 Task: Assign prateek.ku2001@gmail.com as Assignee of Issue Issue0000000008 in Backlog  in Scrum Project Project0000000002 in Jira. Assign nikrathi889@gmail.com as Assignee of Issue Issue0000000009 in Backlog  in Scrum Project Project0000000002 in Jira. Assign nikrathi889@gmail.com as Assignee of Issue Issue0000000010 in Backlog  in Scrum Project Project0000000002 in Jira. Create a Sprint called Sprint0000000001 in Scrum Project Project0000000001 in Jira. Create a Sprint called Sprint0000000002 in Scrum Project Project0000000001 in Jira
Action: Mouse moved to (316, 359)
Screenshot: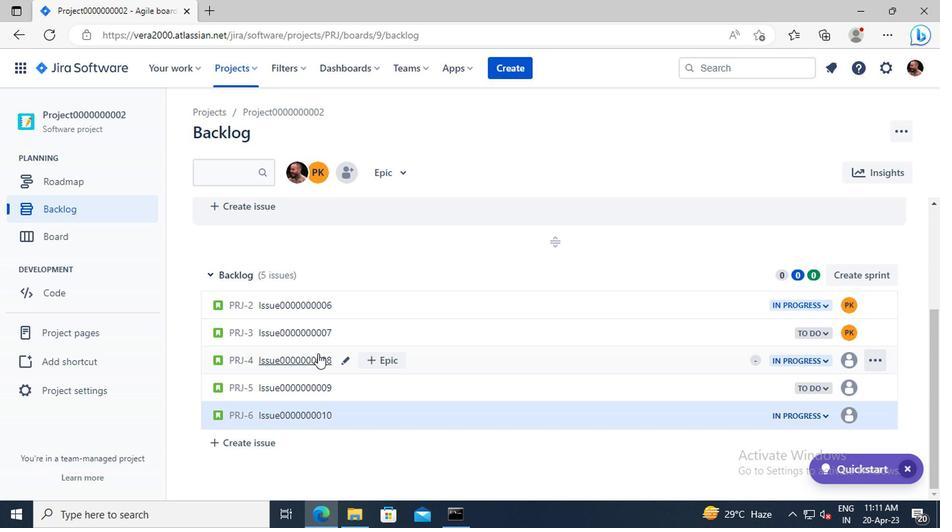 
Action: Mouse pressed left at (316, 359)
Screenshot: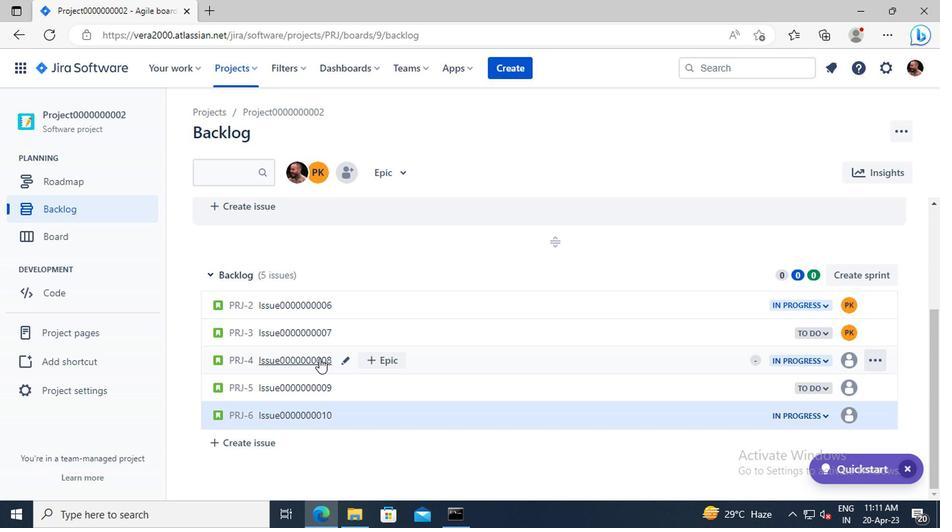 
Action: Mouse moved to (798, 355)
Screenshot: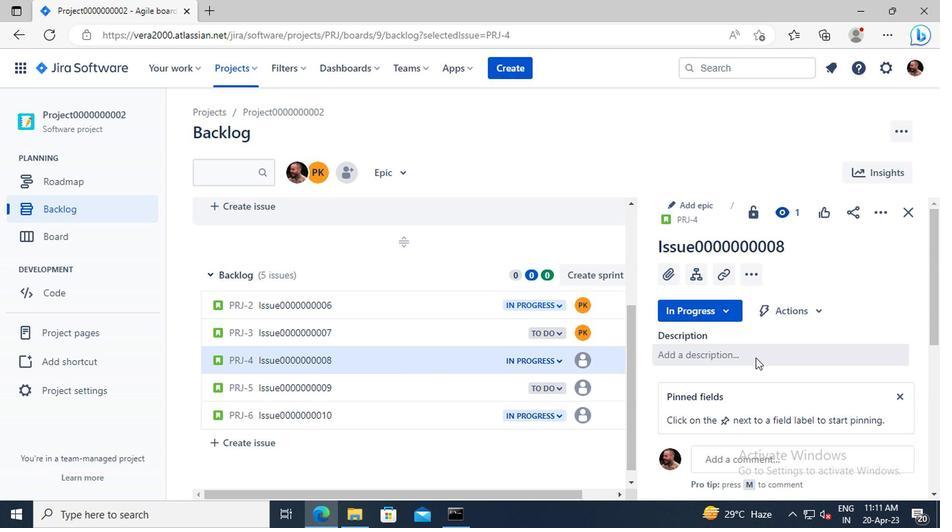 
Action: Mouse scrolled (798, 355) with delta (0, 0)
Screenshot: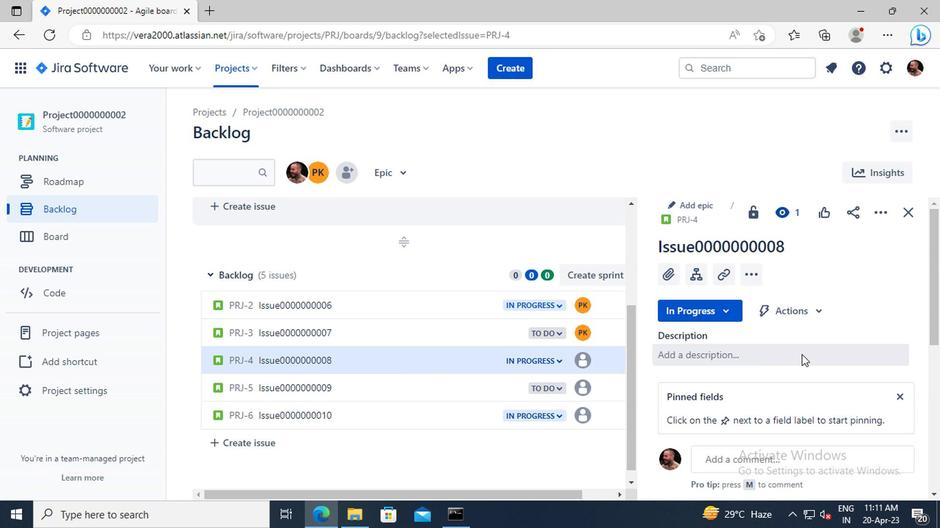 
Action: Mouse scrolled (798, 355) with delta (0, 0)
Screenshot: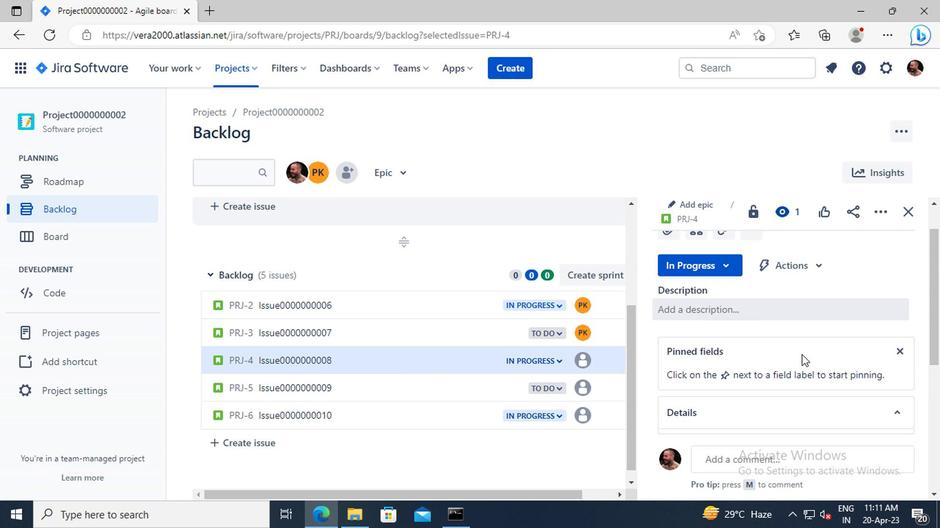 
Action: Mouse scrolled (798, 355) with delta (0, 0)
Screenshot: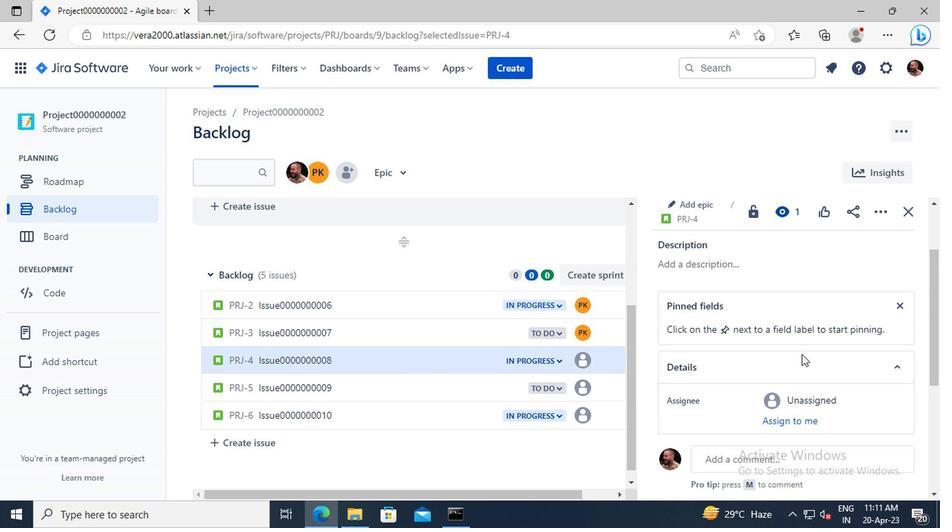
Action: Mouse moved to (806, 355)
Screenshot: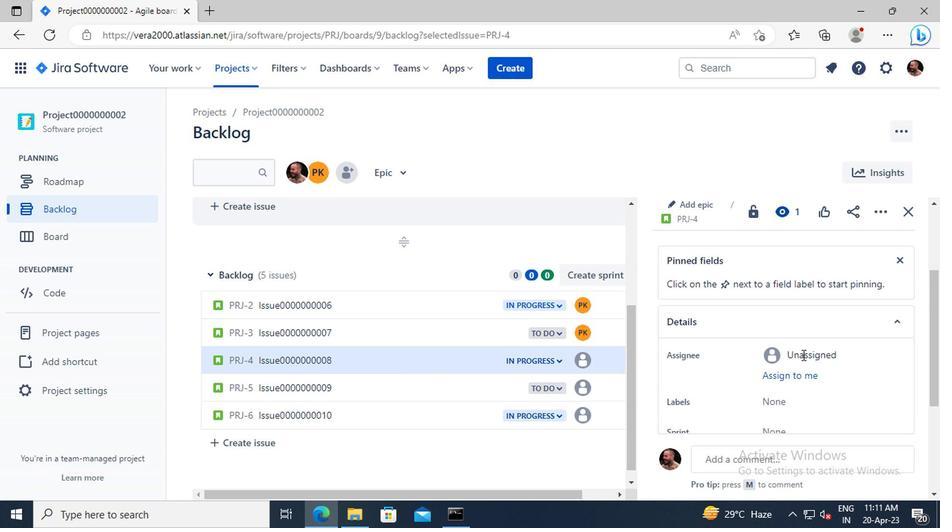 
Action: Mouse pressed left at (806, 355)
Screenshot: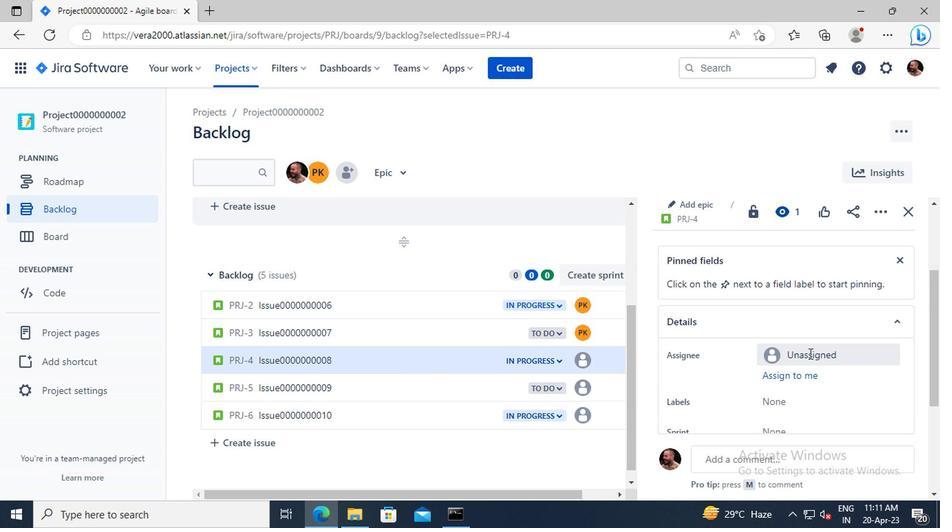 
Action: Mouse moved to (741, 316)
Screenshot: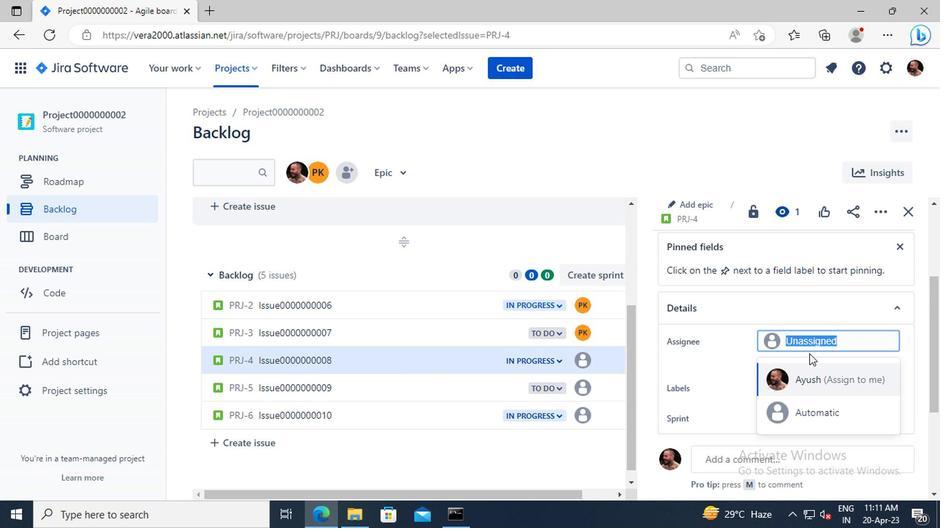 
Action: Key pressed parteek
Screenshot: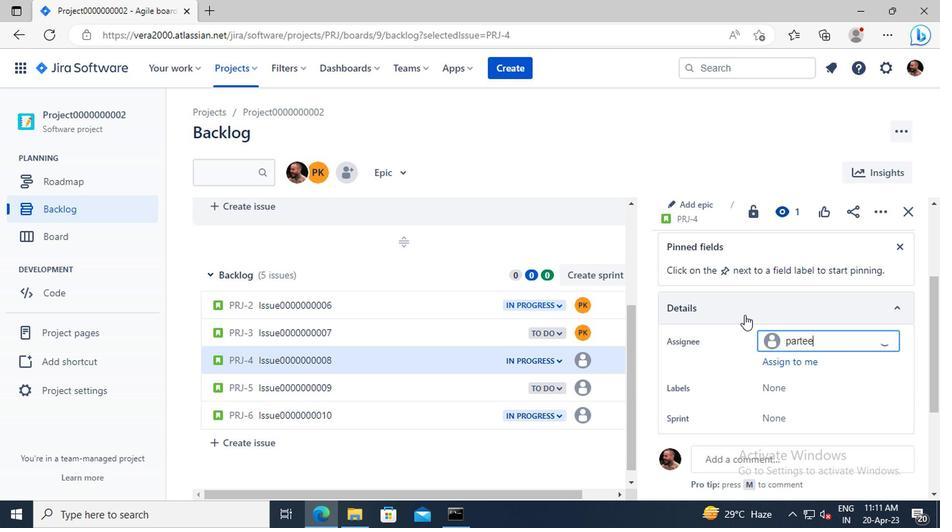 
Action: Mouse moved to (817, 379)
Screenshot: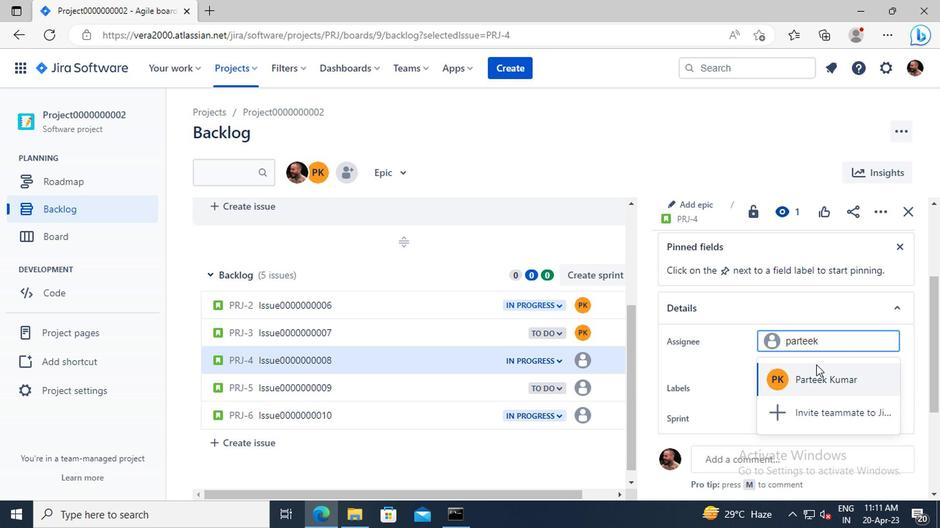
Action: Mouse pressed left at (817, 379)
Screenshot: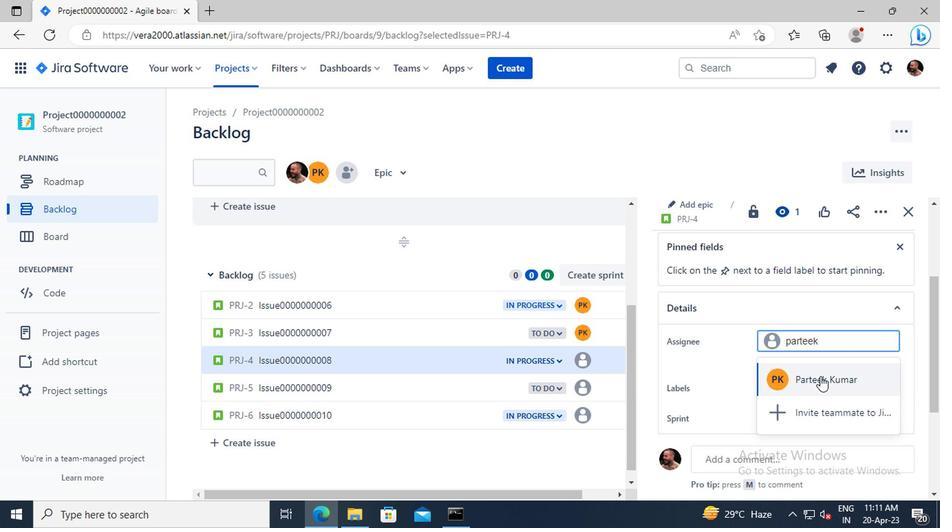 
Action: Mouse moved to (306, 389)
Screenshot: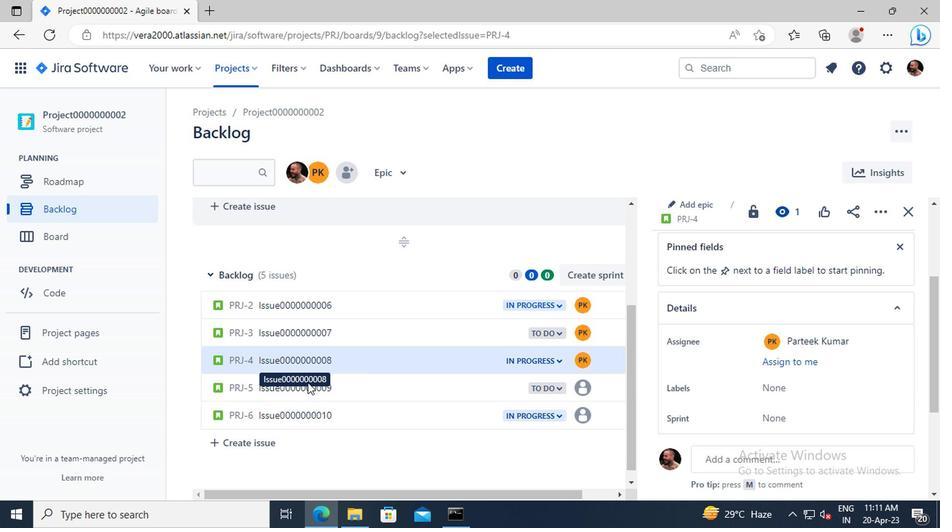 
Action: Mouse pressed left at (306, 389)
Screenshot: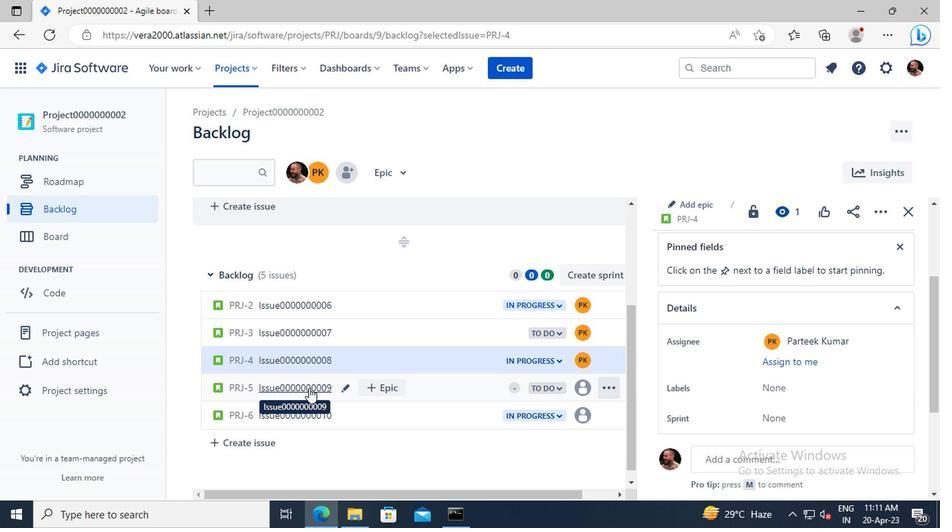 
Action: Mouse moved to (793, 331)
Screenshot: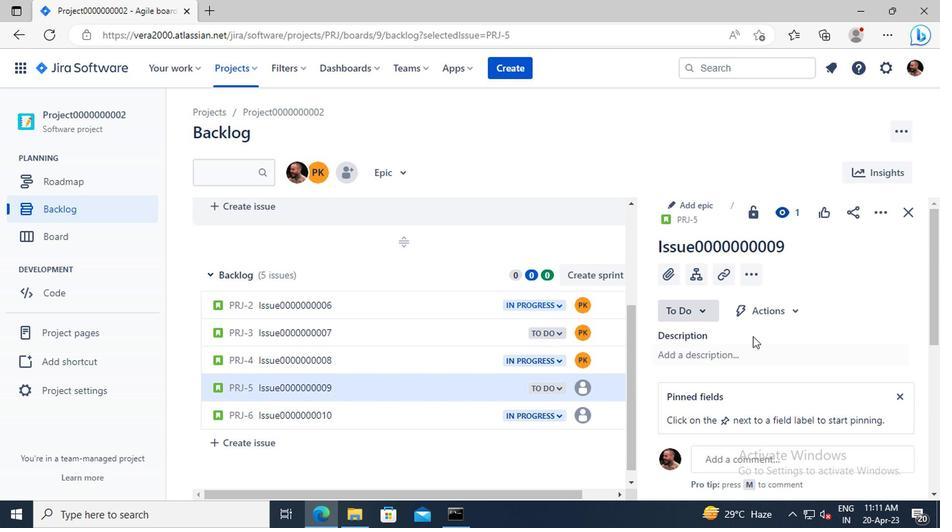 
Action: Mouse scrolled (793, 330) with delta (0, 0)
Screenshot: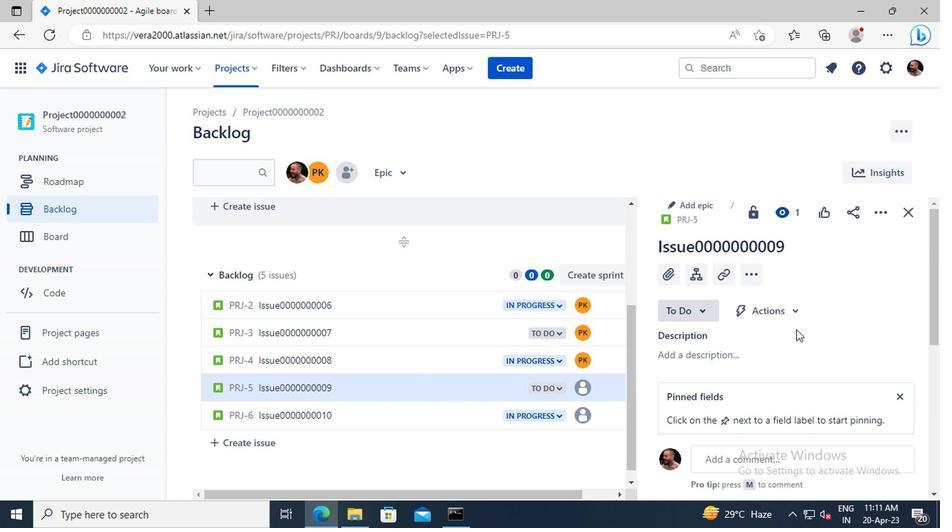
Action: Mouse scrolled (793, 330) with delta (0, 0)
Screenshot: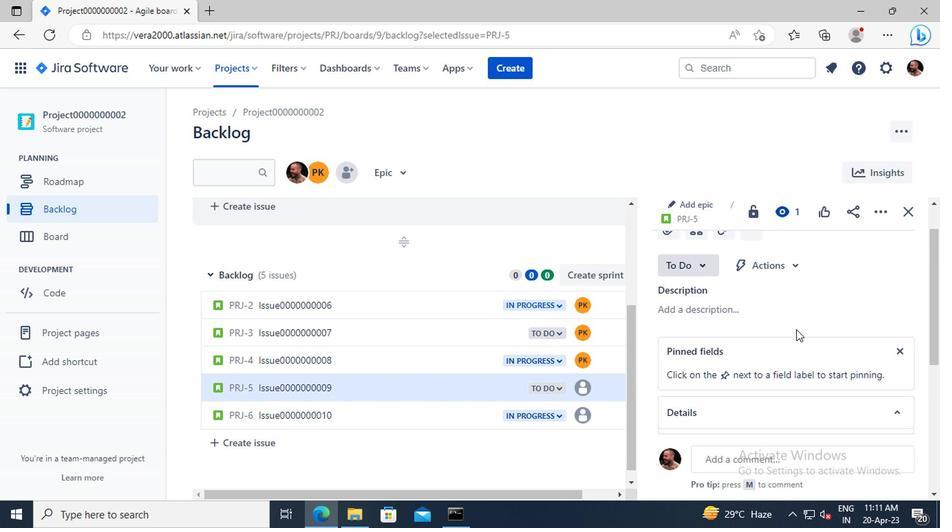 
Action: Mouse scrolled (793, 330) with delta (0, 0)
Screenshot: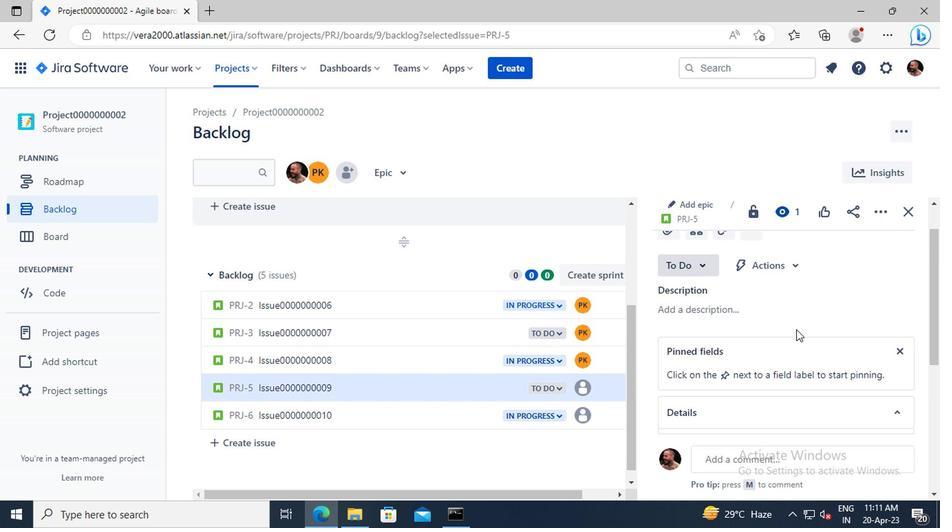 
Action: Mouse scrolled (793, 330) with delta (0, 0)
Screenshot: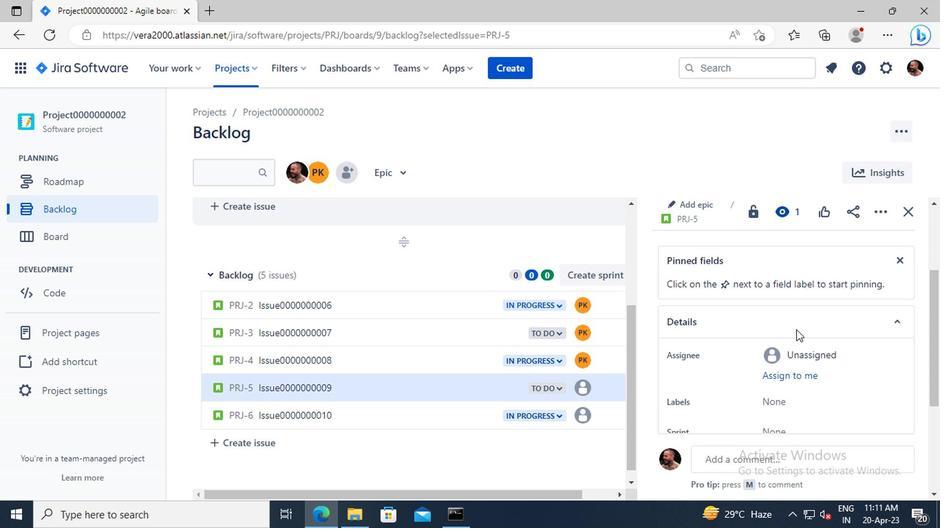 
Action: Mouse moved to (798, 309)
Screenshot: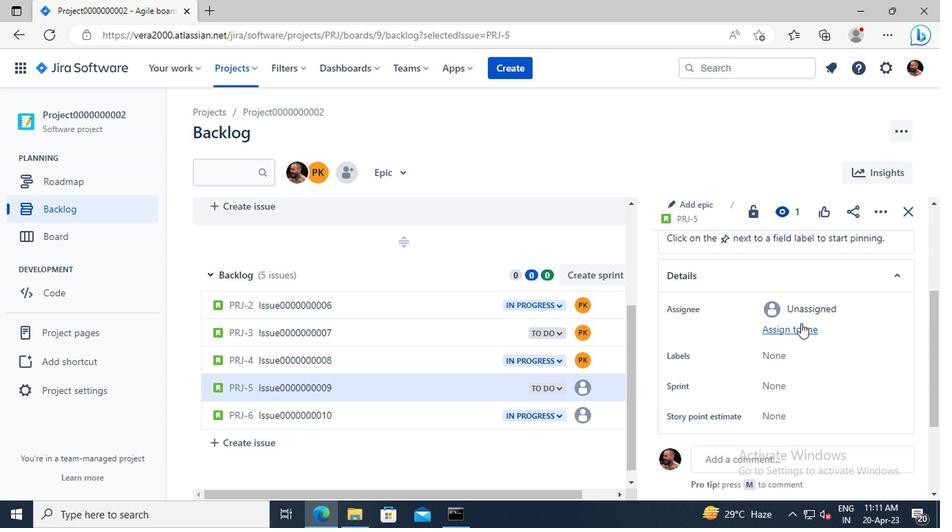 
Action: Mouse pressed left at (798, 309)
Screenshot: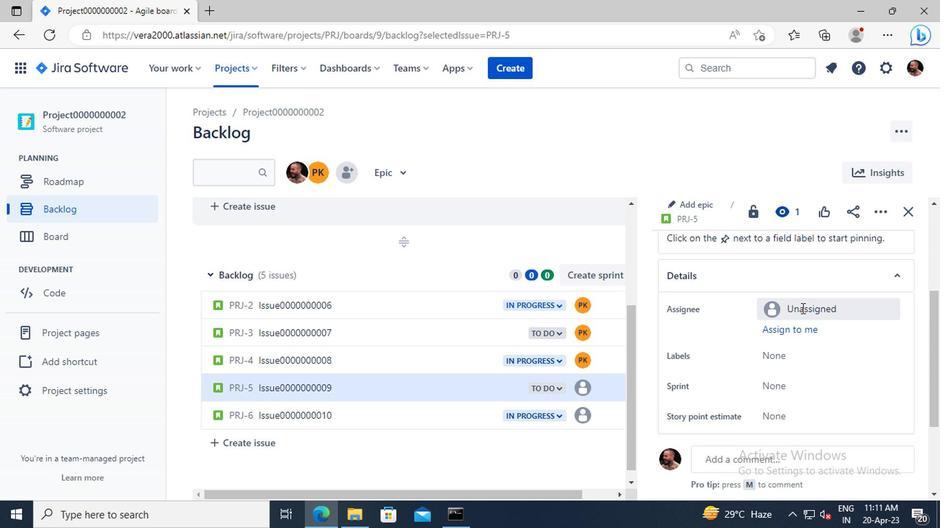 
Action: Key pressed nikhil
Screenshot: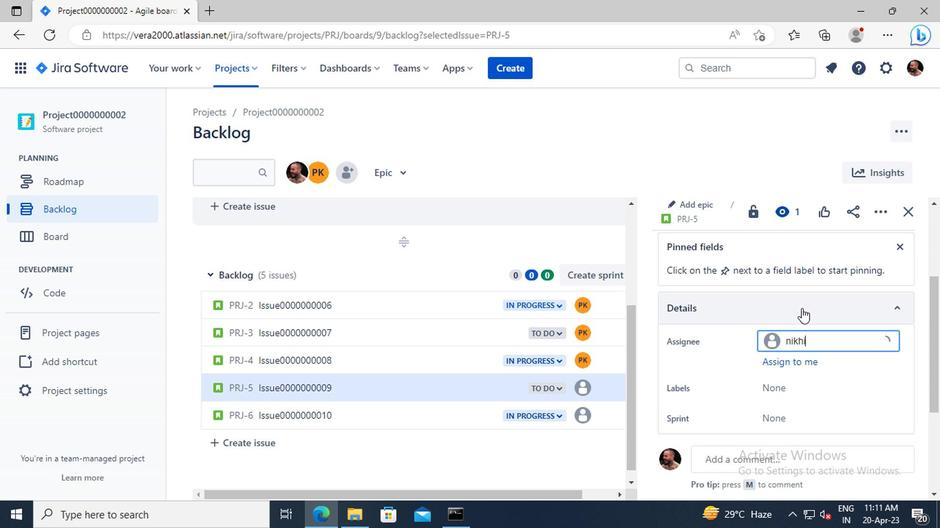
Action: Mouse moved to (797, 377)
Screenshot: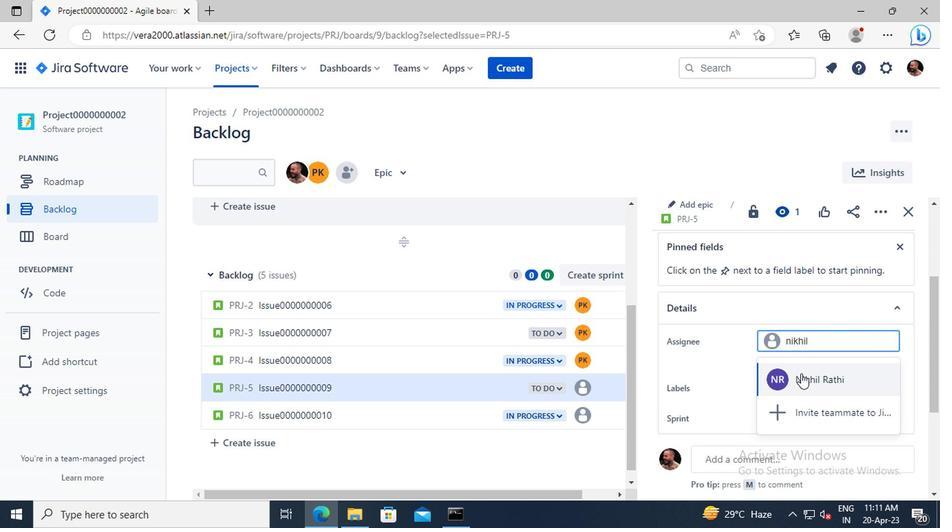 
Action: Mouse pressed left at (797, 377)
Screenshot: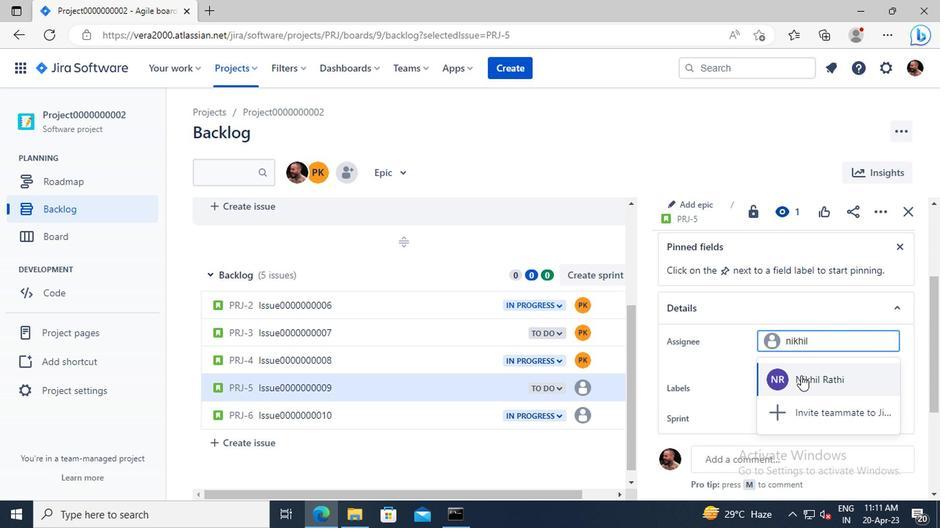 
Action: Mouse moved to (317, 416)
Screenshot: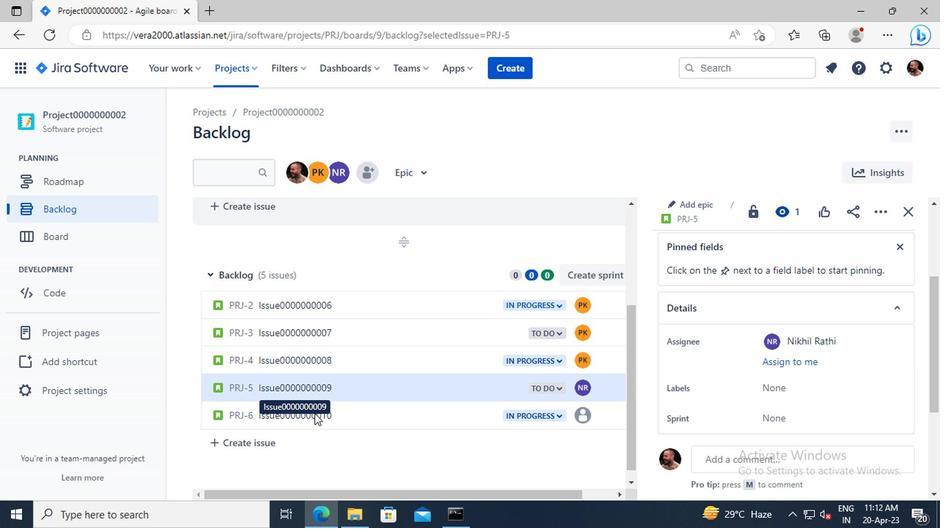 
Action: Mouse pressed left at (317, 416)
Screenshot: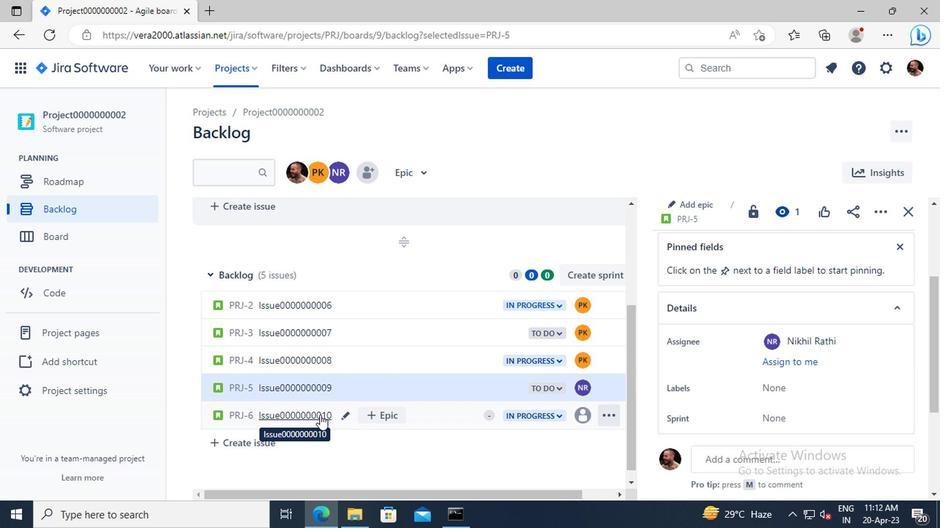 
Action: Mouse moved to (792, 334)
Screenshot: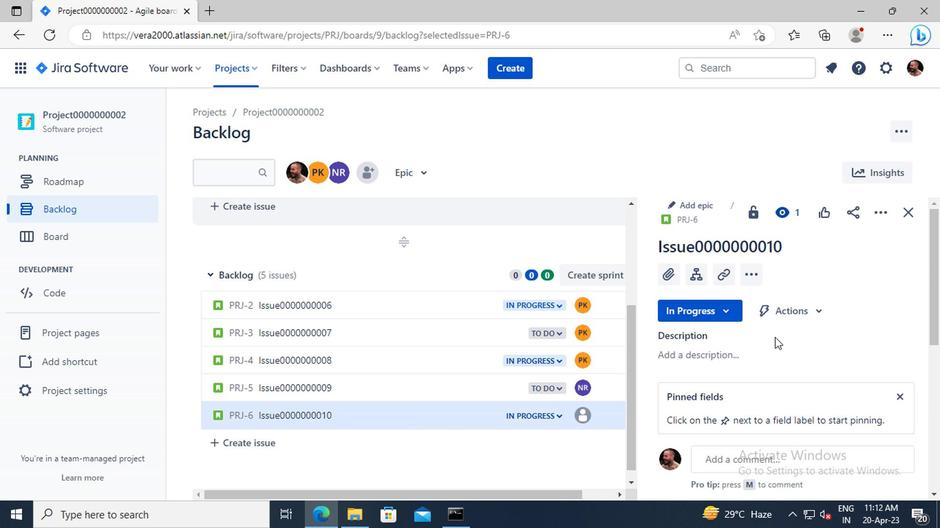 
Action: Mouse scrolled (792, 333) with delta (0, 0)
Screenshot: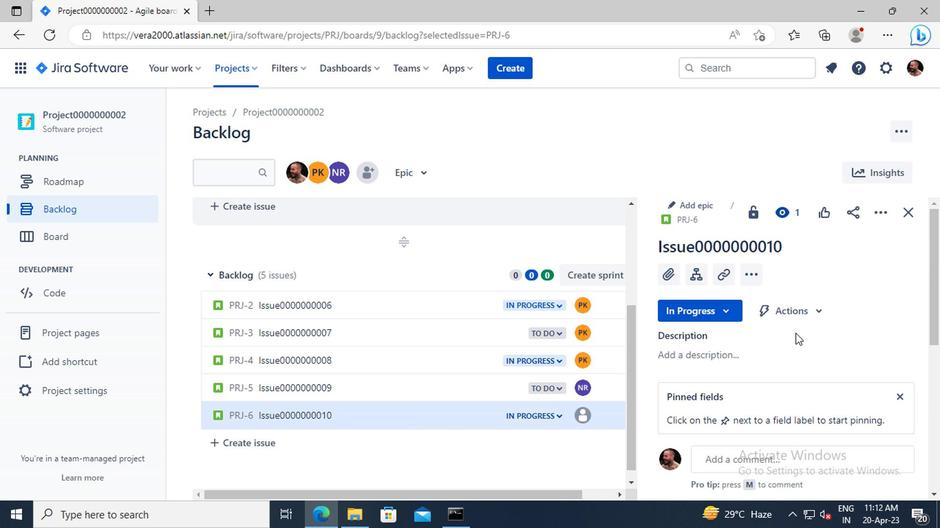 
Action: Mouse scrolled (792, 333) with delta (0, 0)
Screenshot: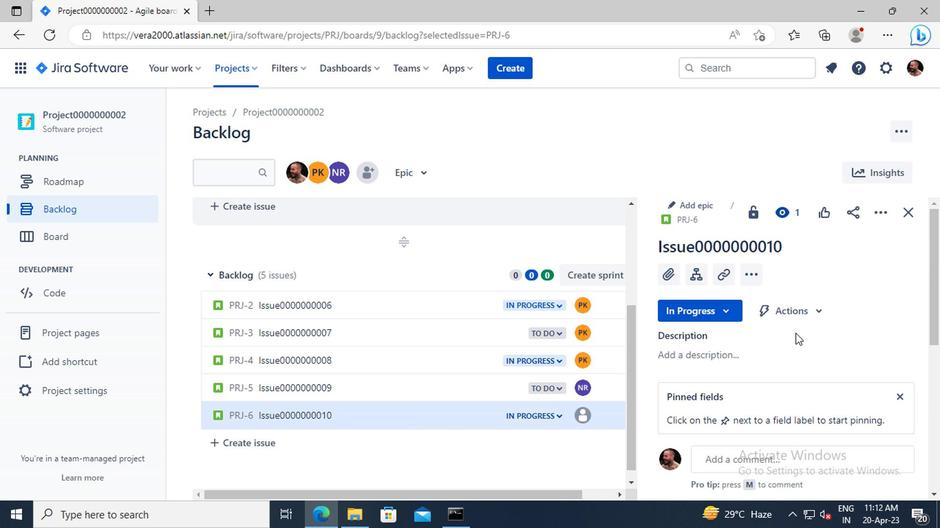 
Action: Mouse moved to (793, 339)
Screenshot: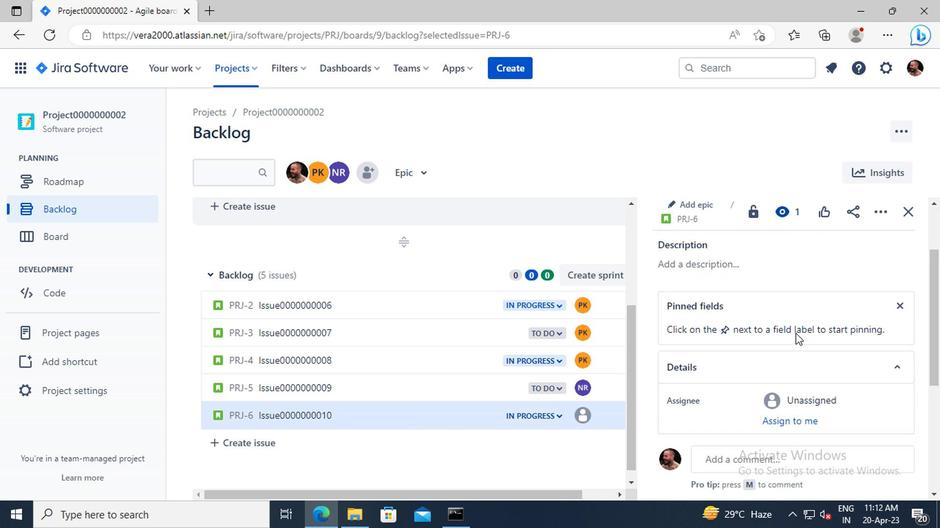 
Action: Mouse scrolled (793, 338) with delta (0, 0)
Screenshot: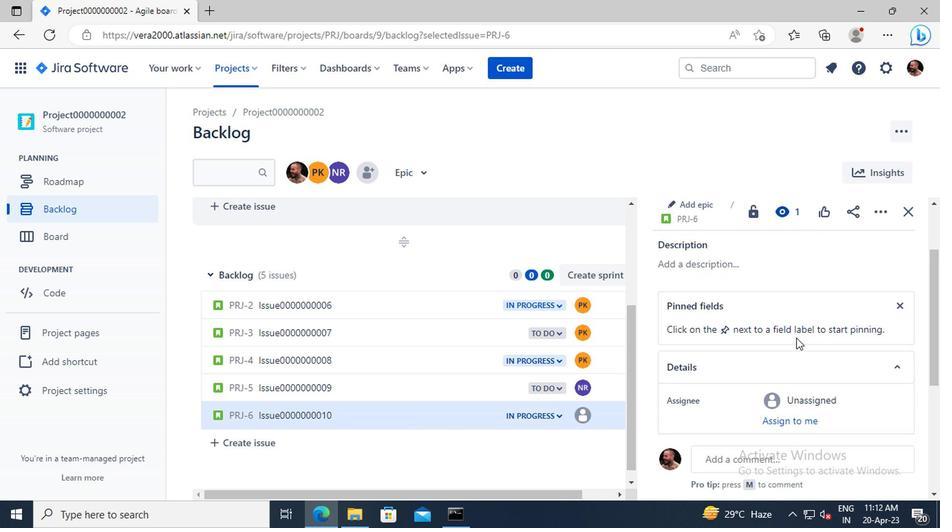 
Action: Mouse moved to (801, 351)
Screenshot: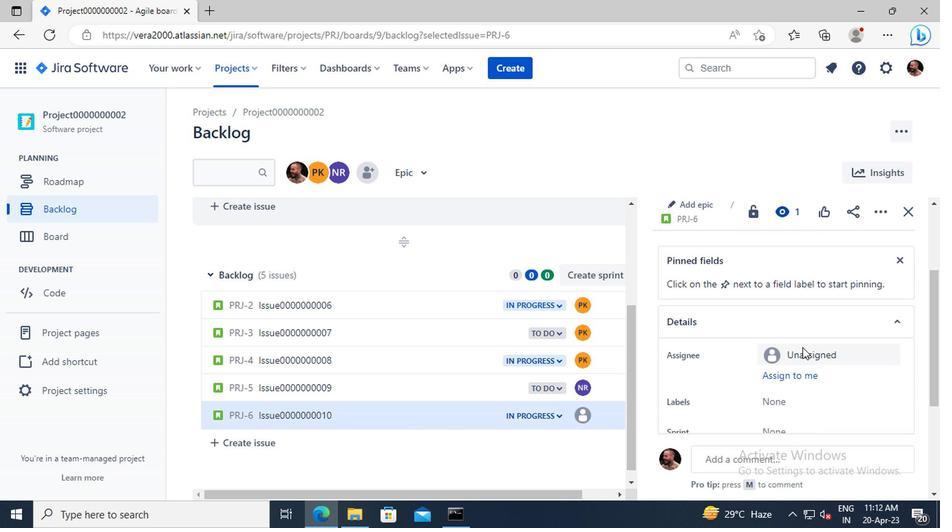 
Action: Mouse pressed left at (801, 351)
Screenshot: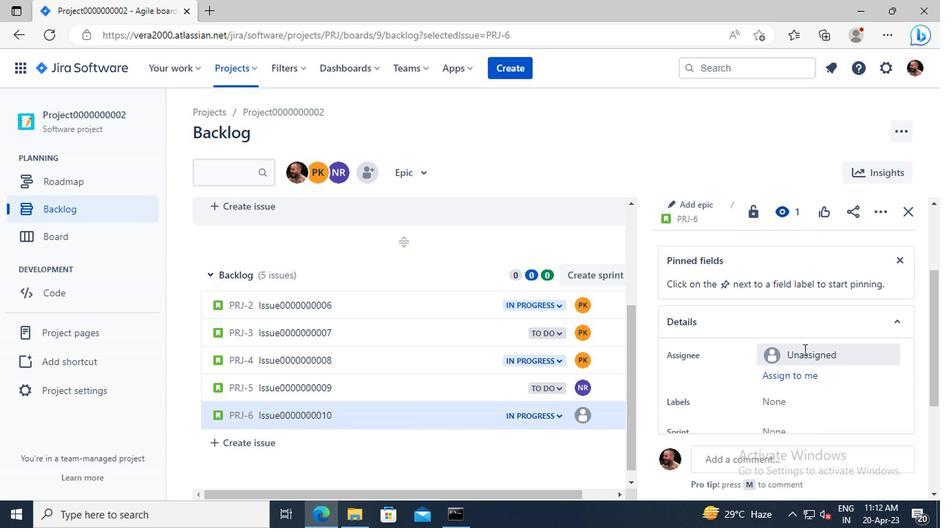 
Action: Key pressed nikhil
Screenshot: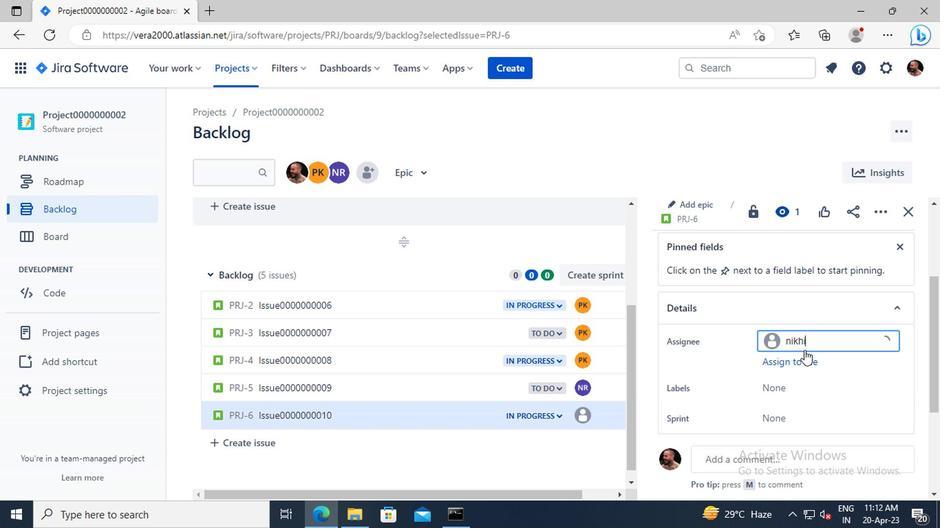 
Action: Mouse moved to (807, 376)
Screenshot: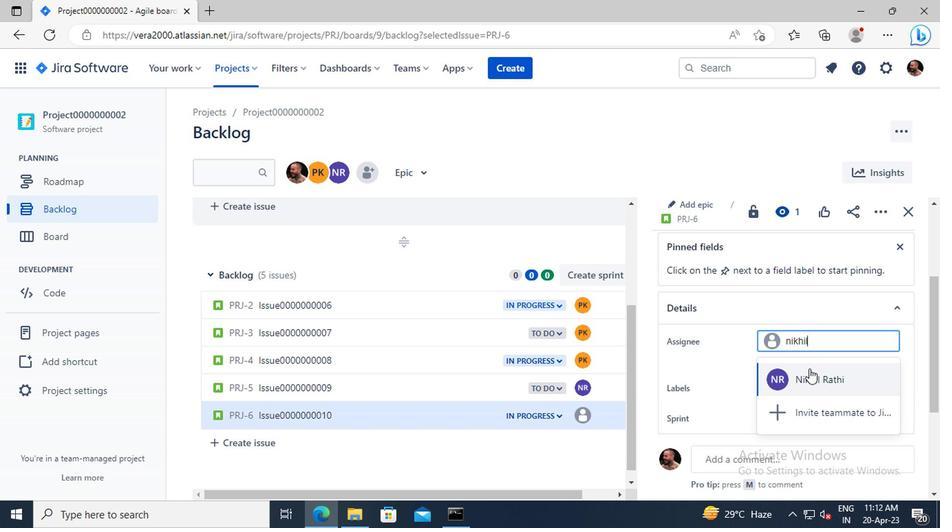 
Action: Mouse pressed left at (807, 376)
Screenshot: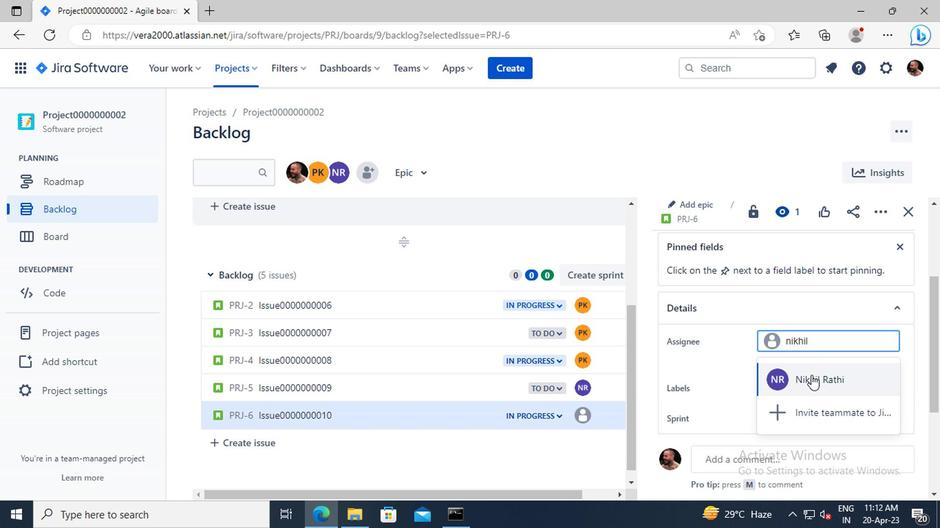 
Action: Mouse moved to (247, 66)
Screenshot: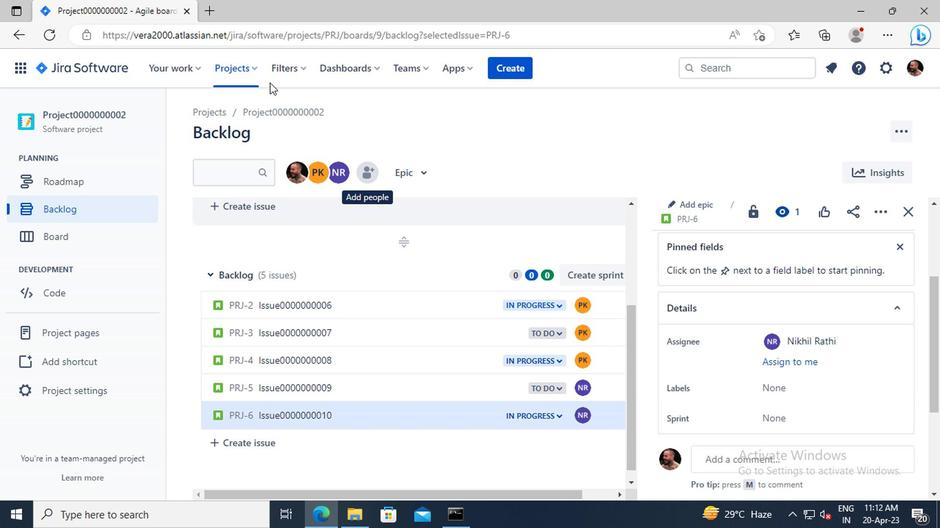 
Action: Mouse pressed left at (247, 66)
Screenshot: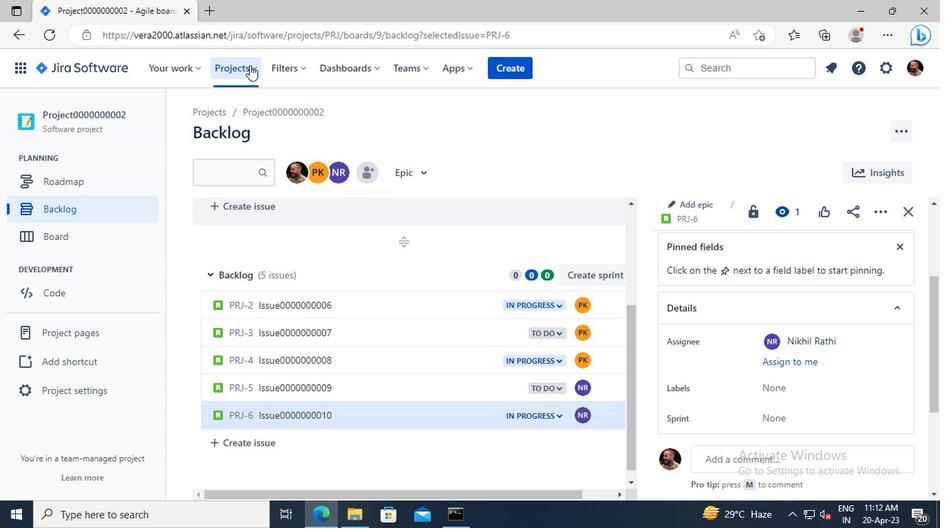 
Action: Mouse moved to (286, 164)
Screenshot: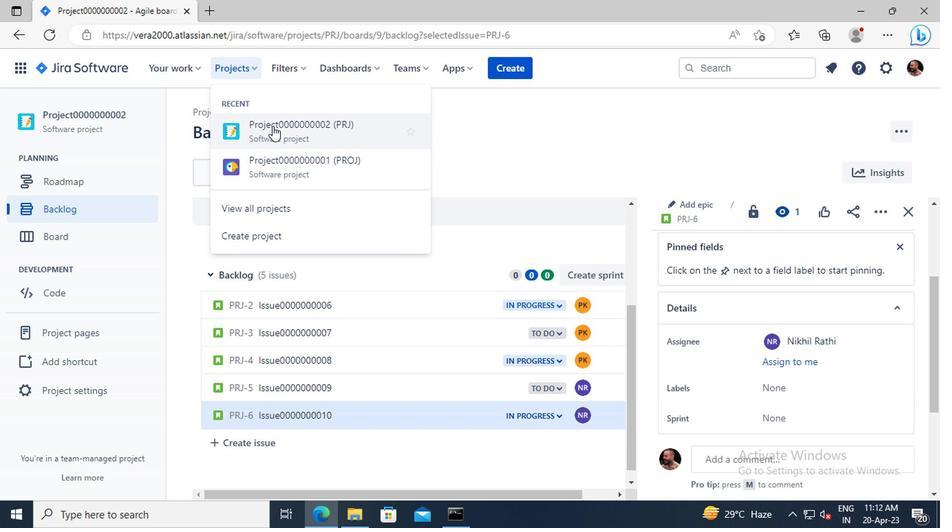 
Action: Mouse pressed left at (286, 164)
Screenshot: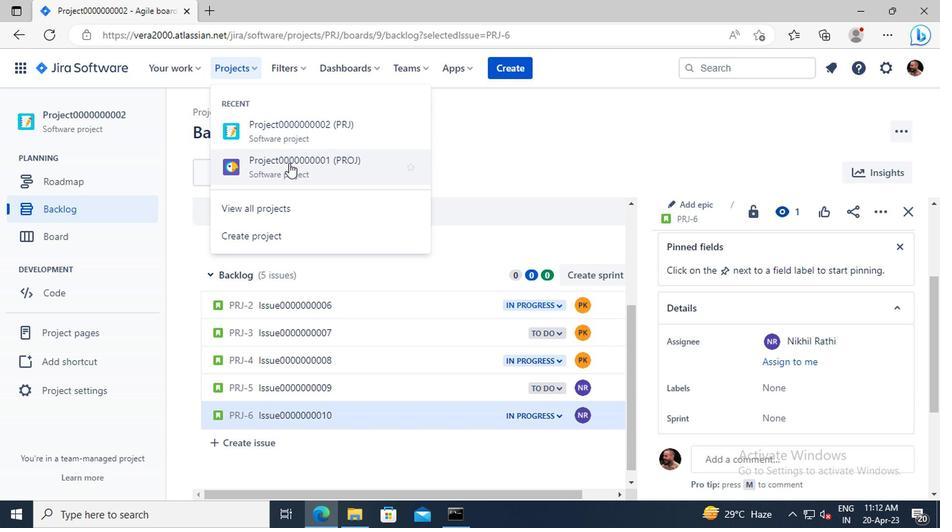 
Action: Mouse moved to (72, 204)
Screenshot: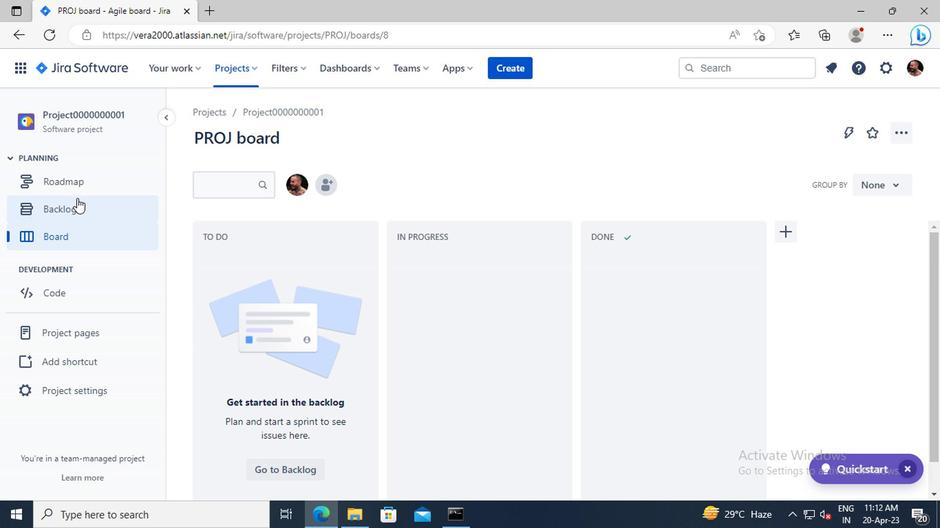 
Action: Mouse pressed left at (72, 204)
Screenshot: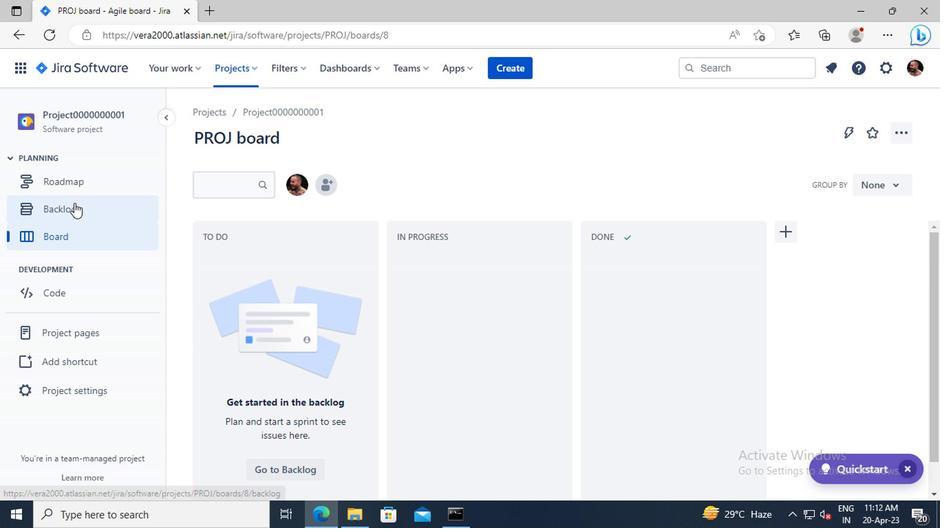 
Action: Mouse moved to (850, 256)
Screenshot: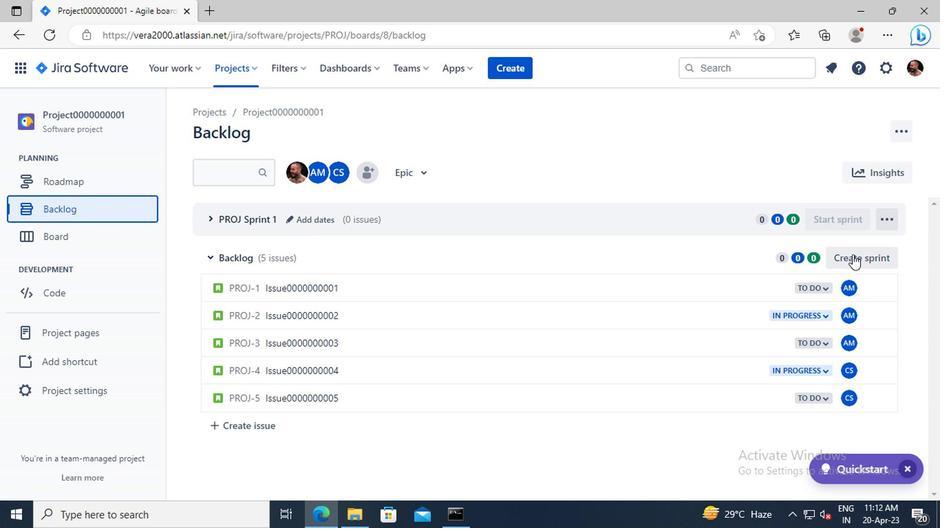 
Action: Mouse pressed left at (850, 256)
Screenshot: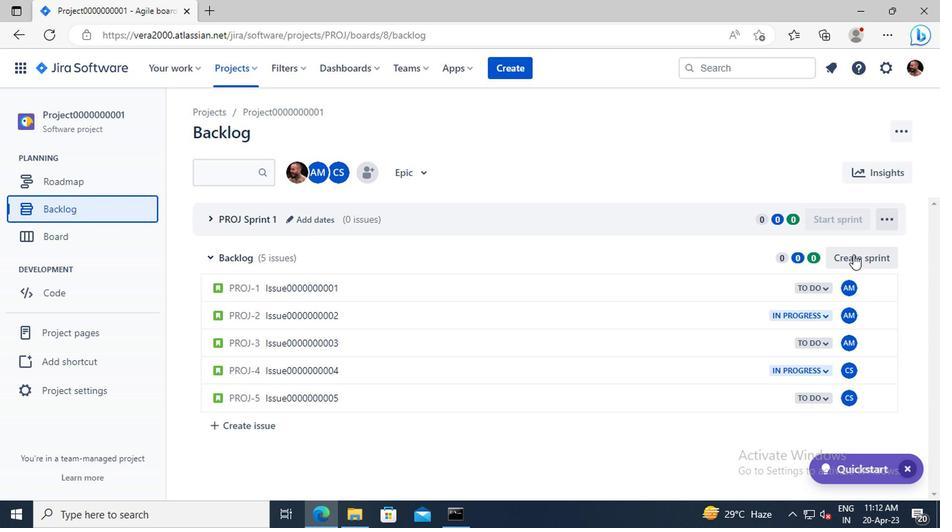 
Action: Mouse moved to (287, 257)
Screenshot: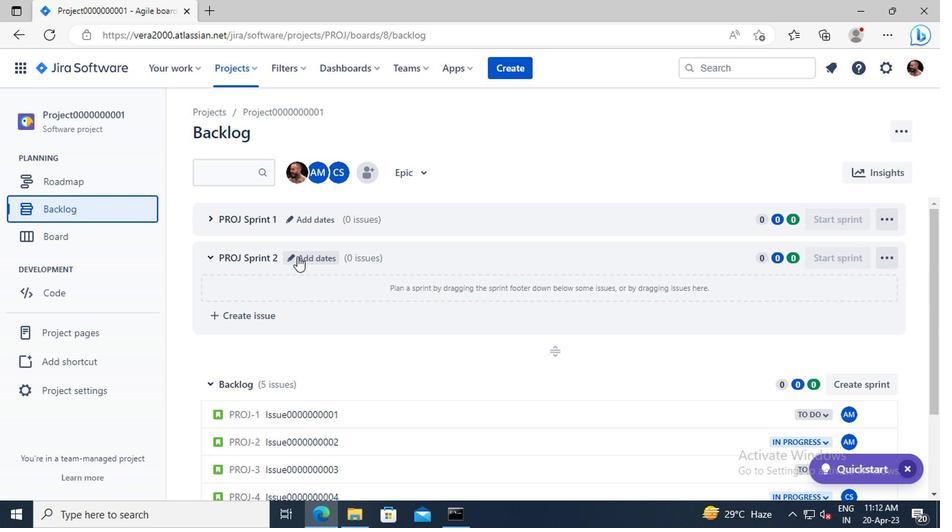 
Action: Mouse pressed left at (287, 257)
Screenshot: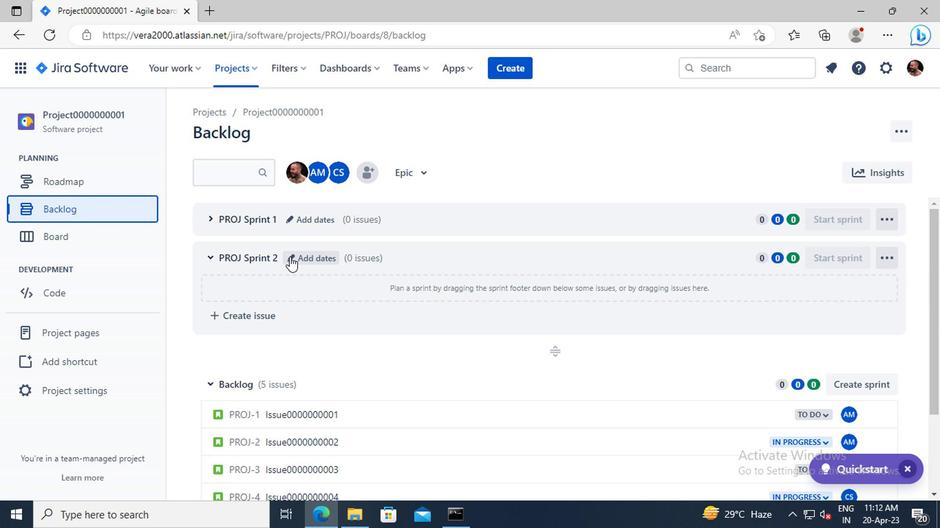 
Action: Mouse moved to (347, 167)
Screenshot: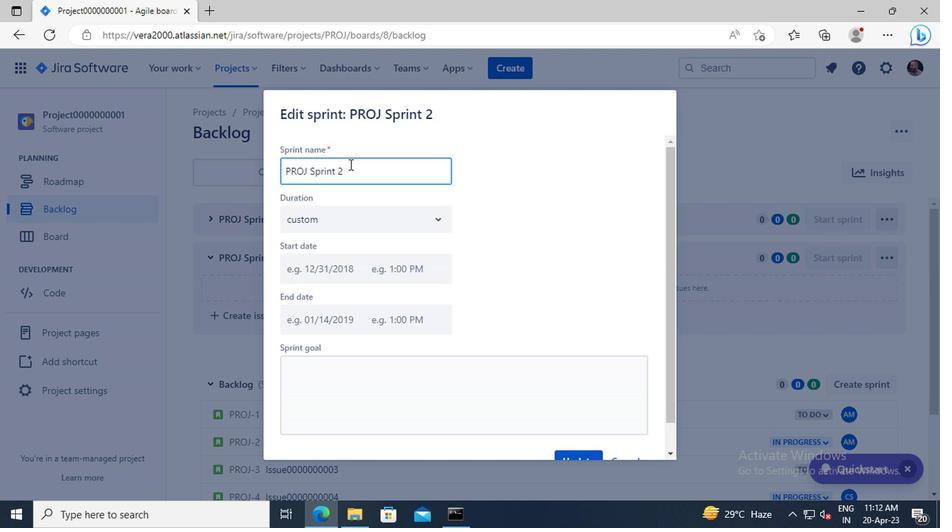 
Action: Key pressed <Key.backspace><Key.backspace><Key.backspace><Key.backspace><Key.backspace><Key.backspace><Key.backspace><Key.backspace><Key.backspace><Key.backspace><Key.backspace><Key.backspace><Key.backspace><Key.backspace><Key.backspace><Key.backspace><Key.backspace><Key.backspace><Key.backspace><Key.backspace><Key.shift_r>Sprint0000000001
Screenshot: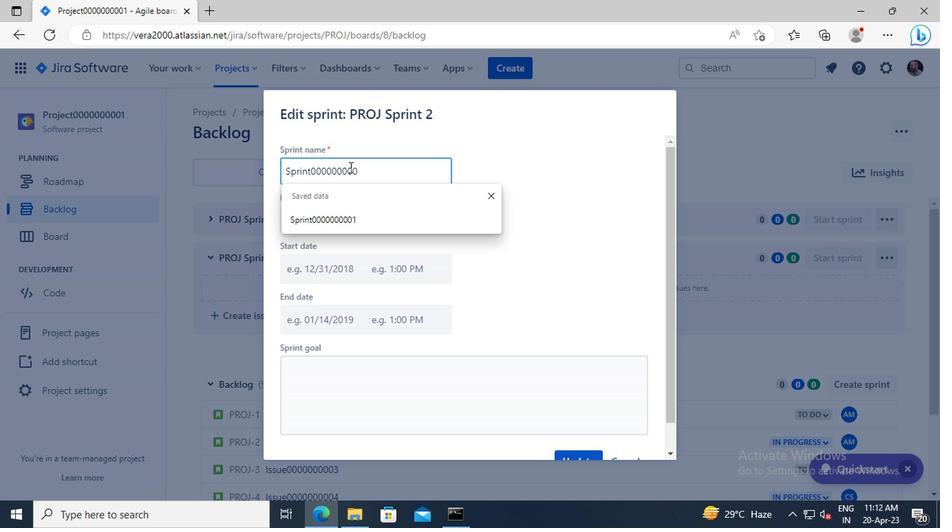 
Action: Mouse moved to (559, 277)
Screenshot: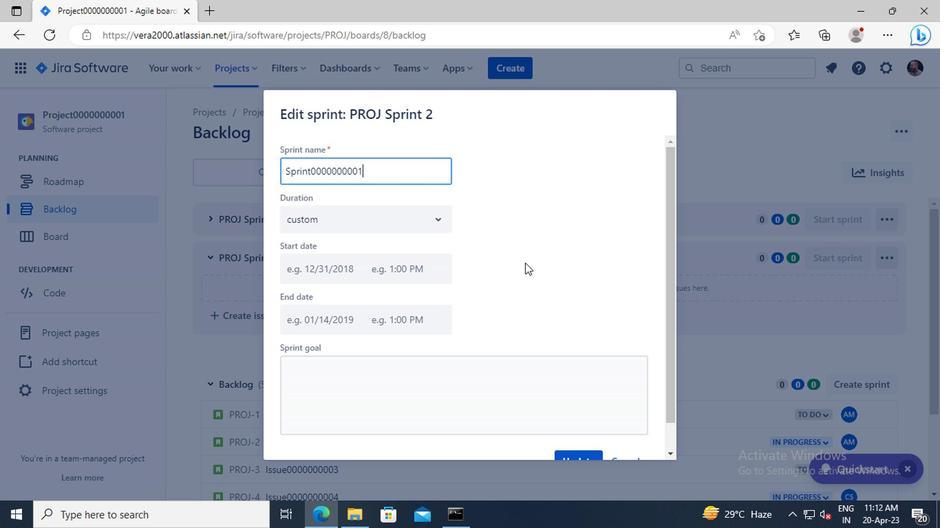 
Action: Mouse scrolled (559, 276) with delta (0, 0)
Screenshot: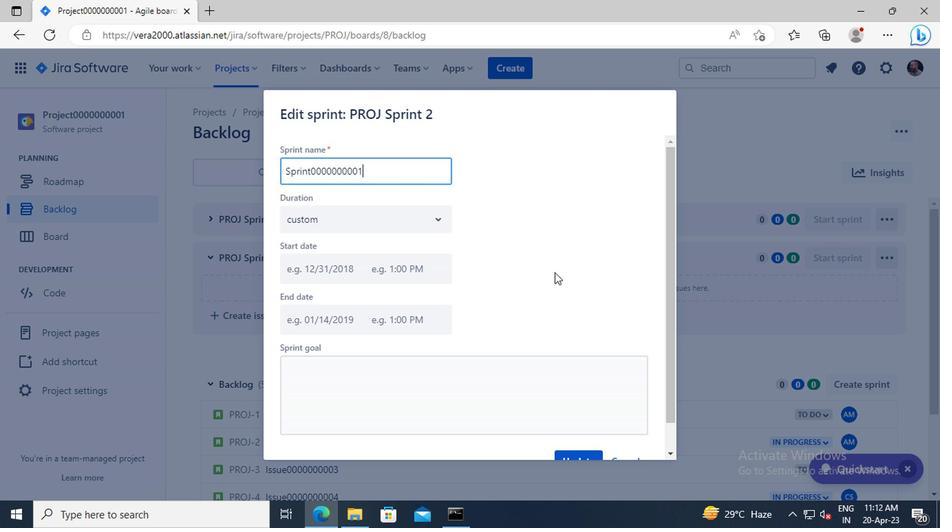 
Action: Mouse moved to (581, 427)
Screenshot: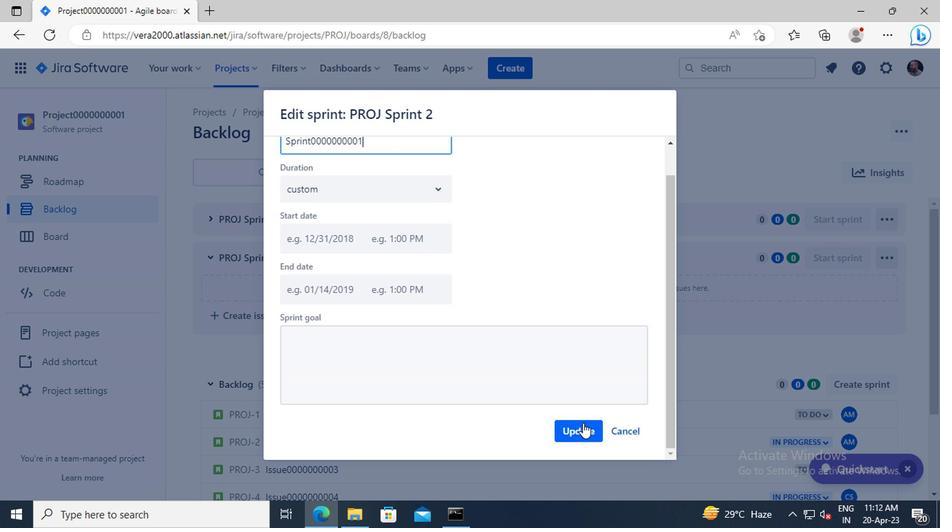 
Action: Mouse pressed left at (581, 427)
Screenshot: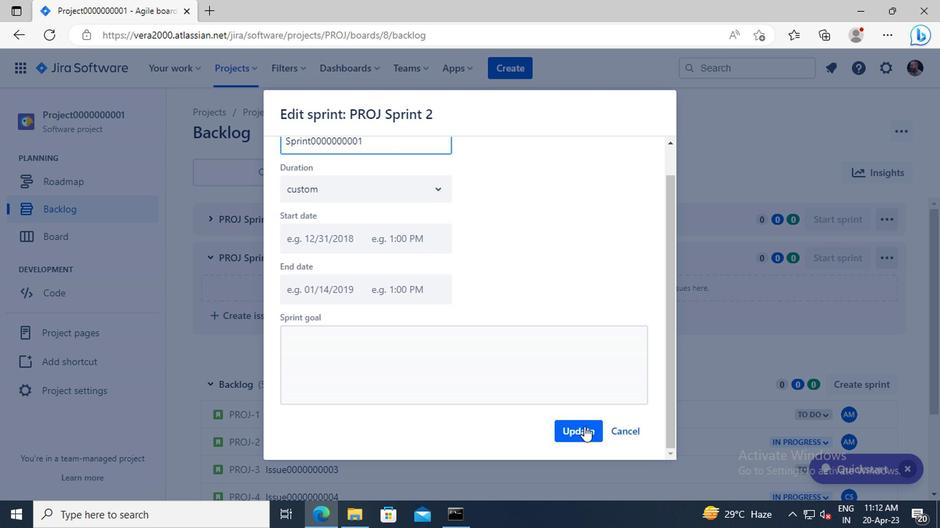 
Action: Mouse moved to (851, 385)
Screenshot: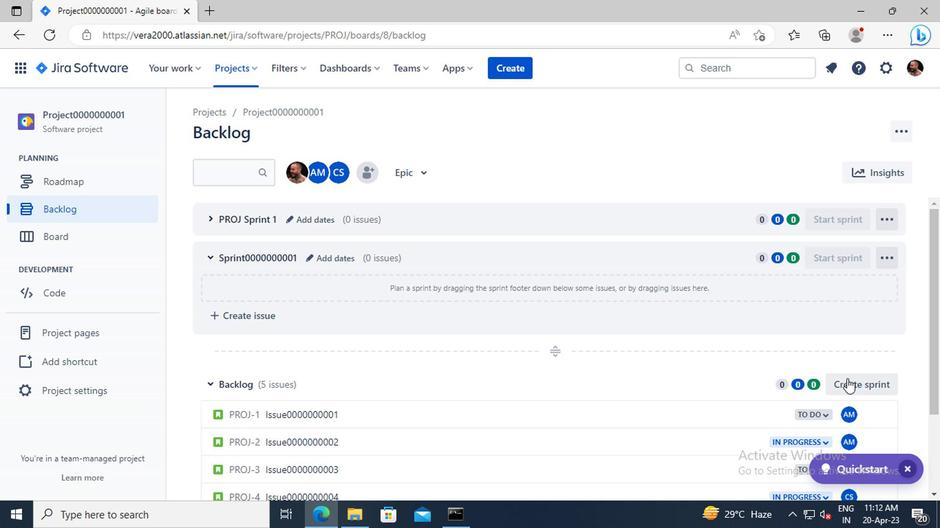 
Action: Mouse pressed left at (851, 385)
Screenshot: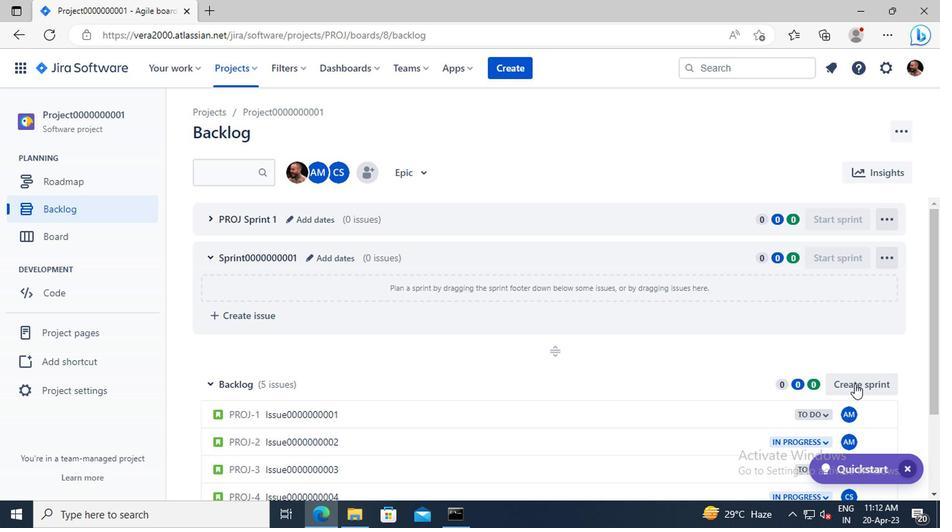 
Action: Mouse moved to (258, 385)
Screenshot: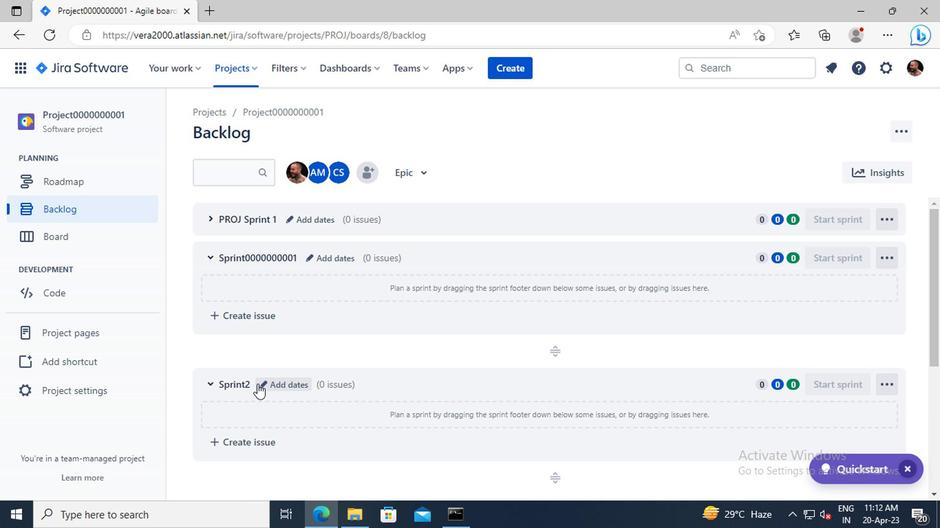 
Action: Mouse pressed left at (258, 385)
Screenshot: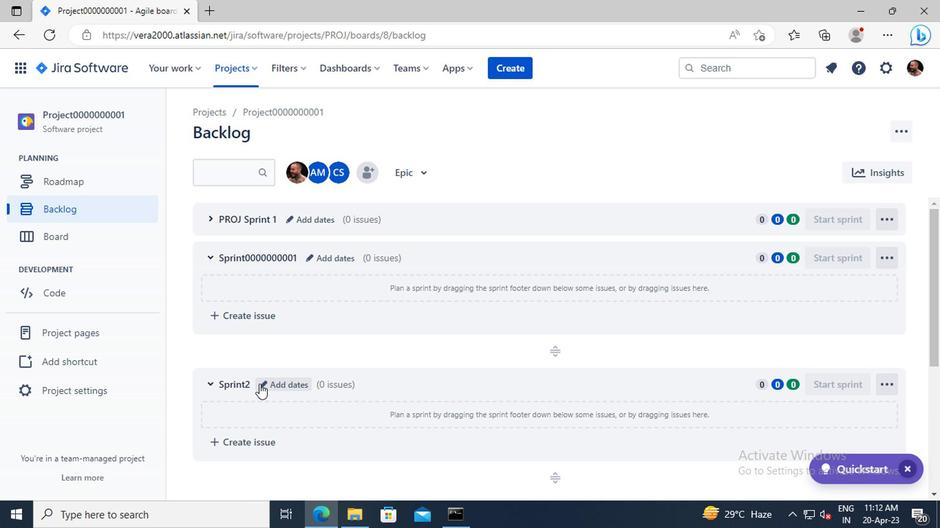 
Action: Mouse moved to (325, 171)
Screenshot: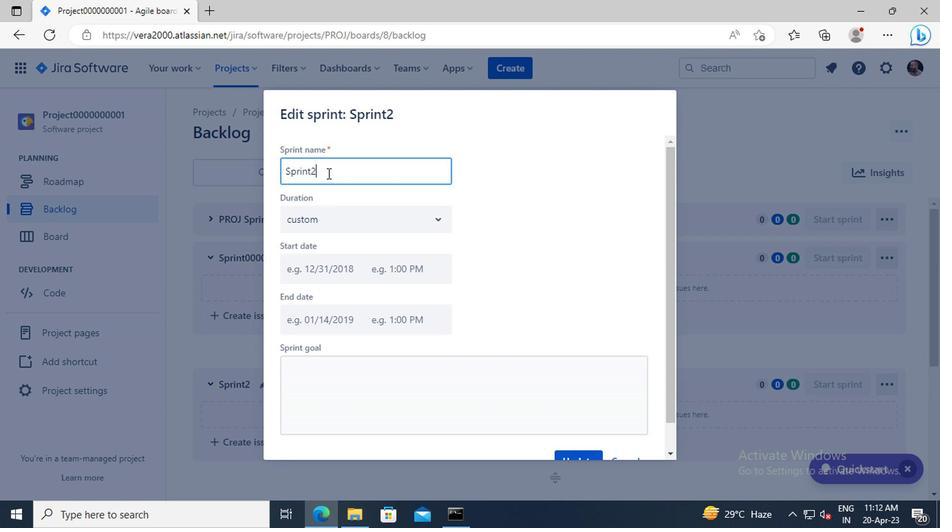 
Action: Mouse pressed left at (325, 171)
Screenshot: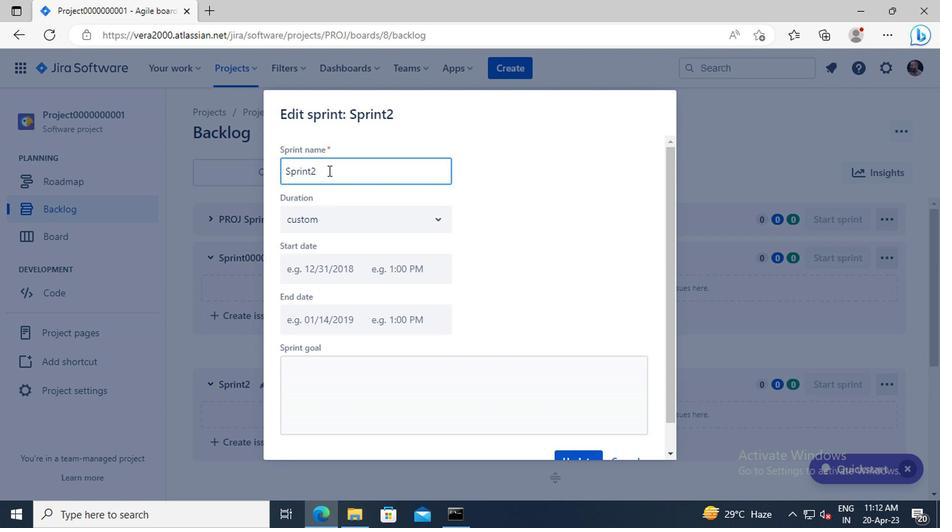 
Action: Key pressed <Key.backspace><Key.backspace><Key.backspace><Key.backspace><Key.backspace><Key.backspace><Key.backspace><Key.backspace><Key.backspace><Key.backspace><Key.backspace><Key.backspace><Key.backspace><Key.shift_r>Sprint0000000002
Screenshot: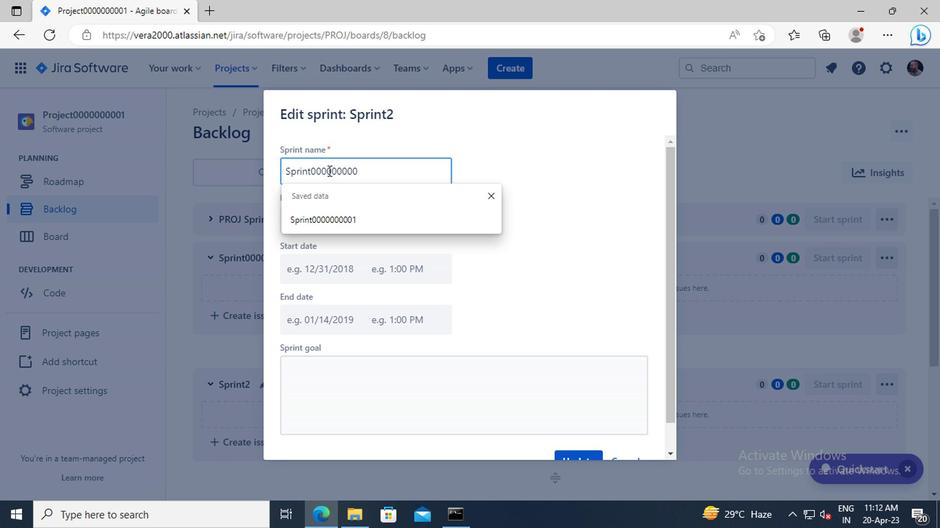 
Action: Mouse moved to (492, 270)
Screenshot: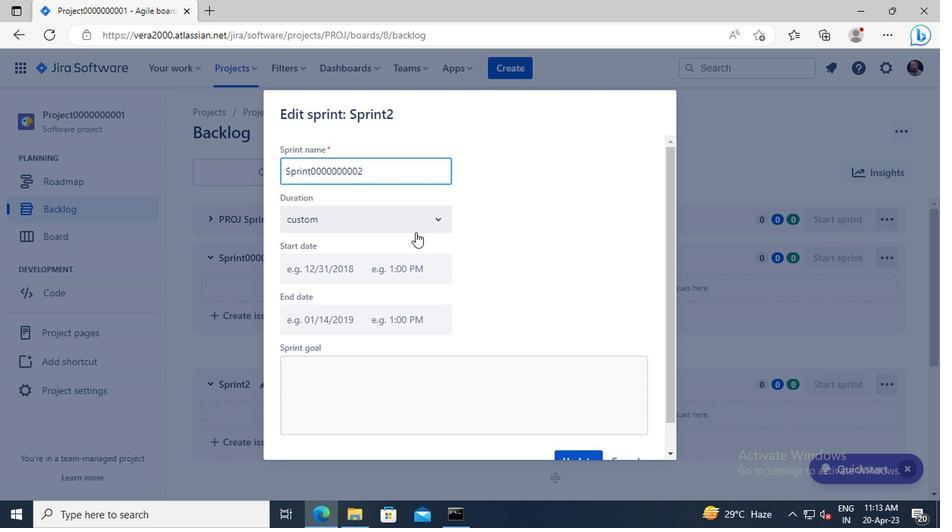 
Action: Mouse scrolled (492, 269) with delta (0, 0)
Screenshot: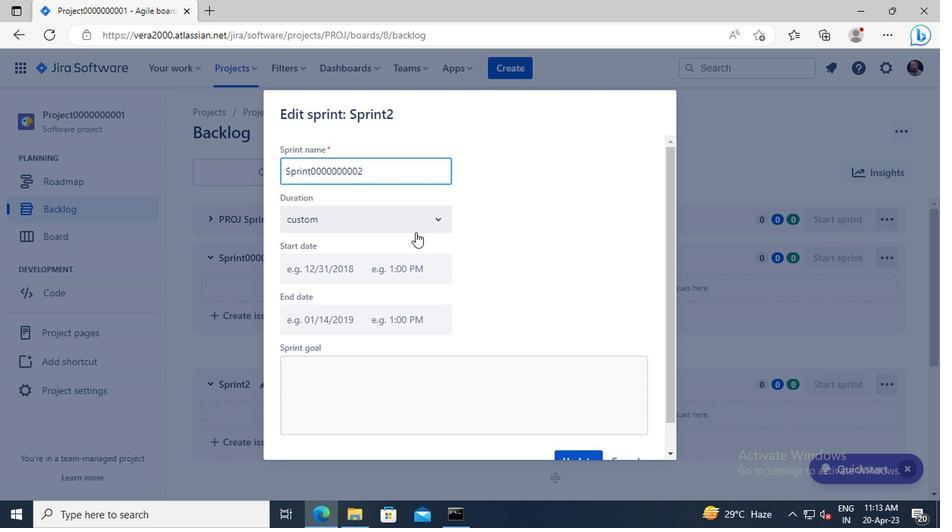 
Action: Mouse moved to (493, 272)
Screenshot: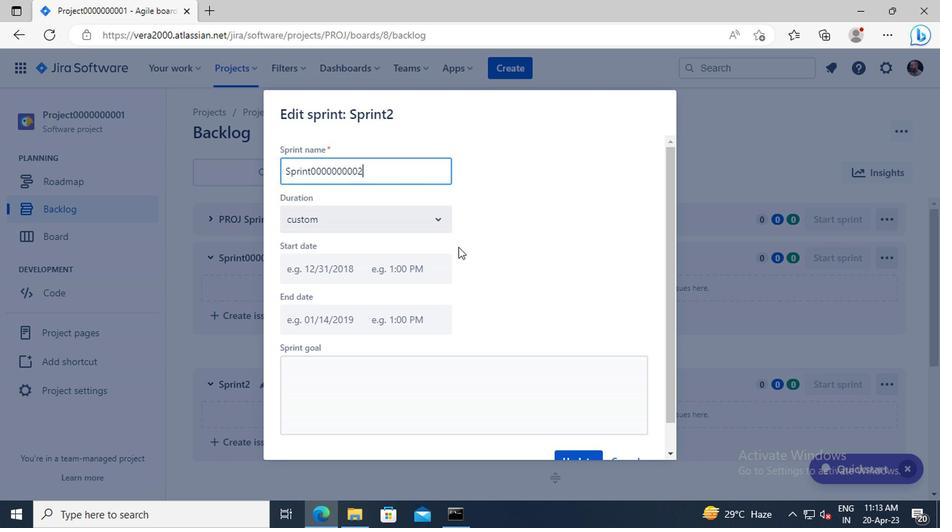 
Action: Mouse scrolled (493, 271) with delta (0, 0)
Screenshot: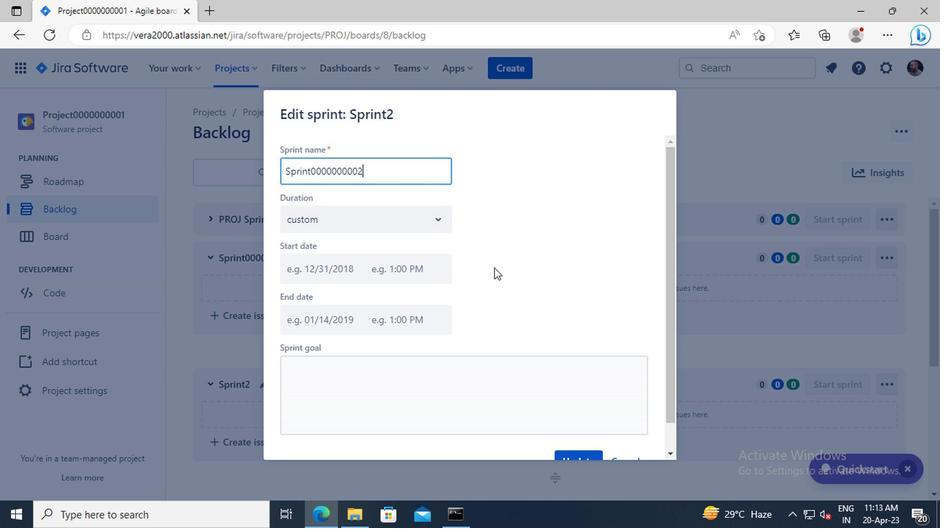 
Action: Mouse moved to (579, 429)
Screenshot: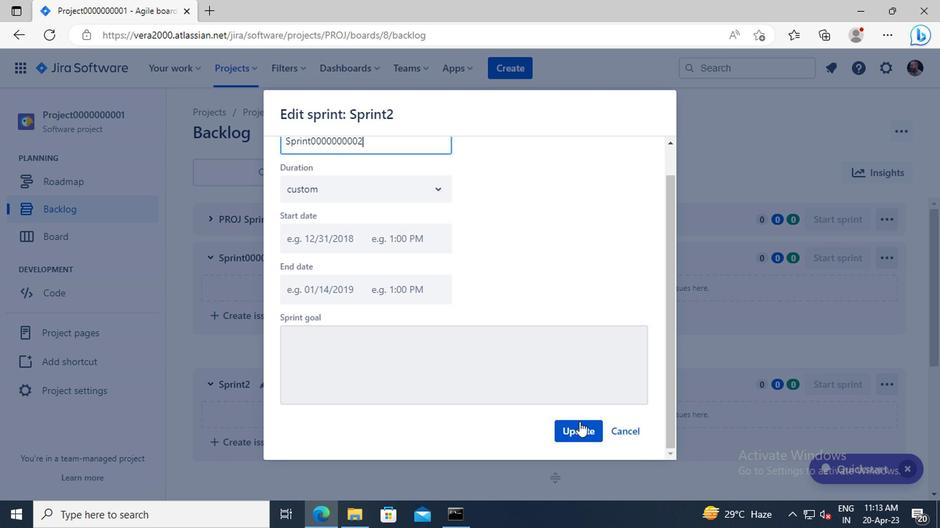
Action: Mouse pressed left at (579, 429)
Screenshot: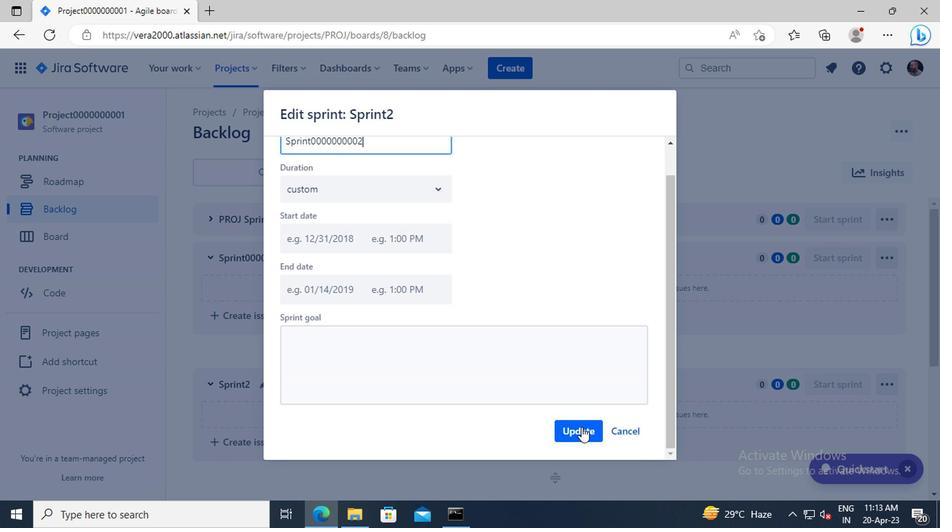 
